 Task: Check for job postings on the  page of ExxonMobil
Action: Mouse moved to (589, 48)
Screenshot: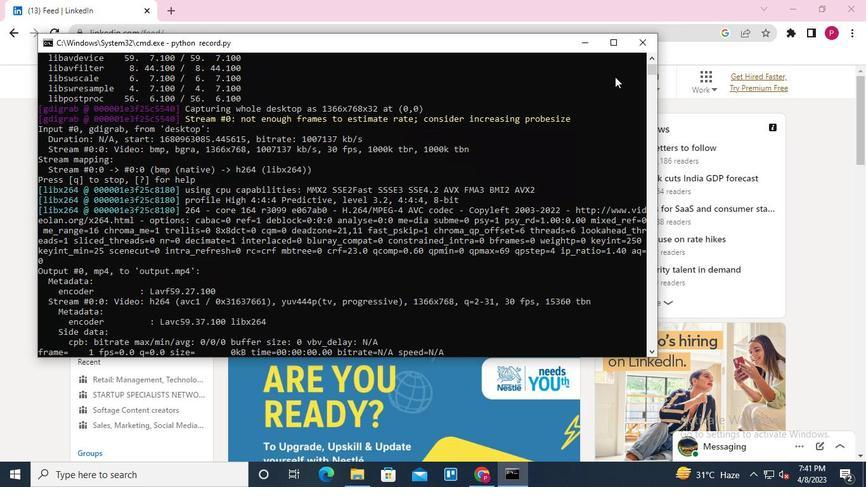 
Action: Mouse pressed left at (589, 48)
Screenshot: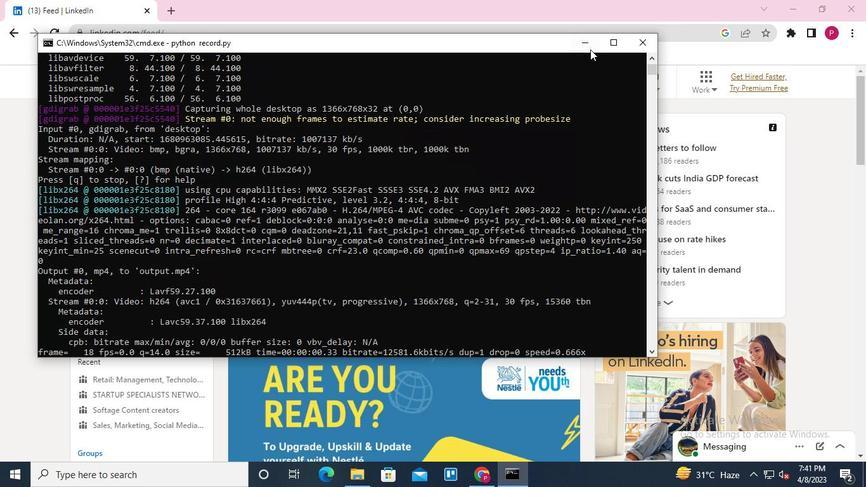 
Action: Mouse moved to (131, 79)
Screenshot: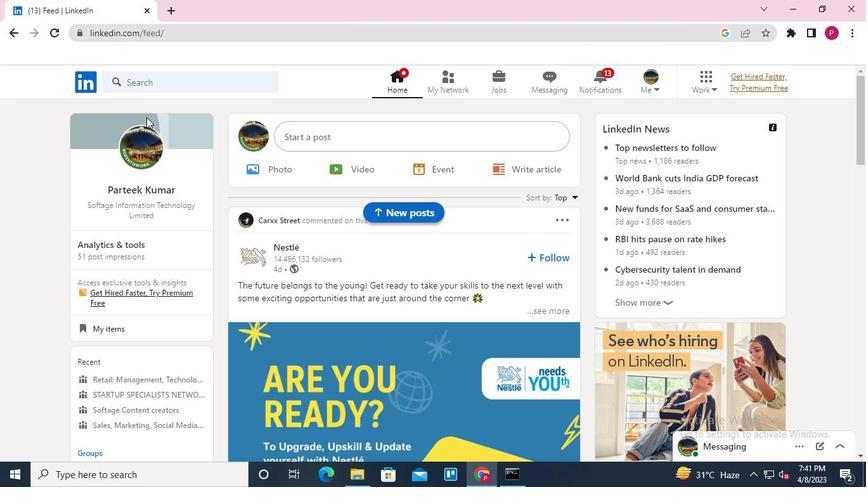 
Action: Mouse pressed left at (131, 79)
Screenshot: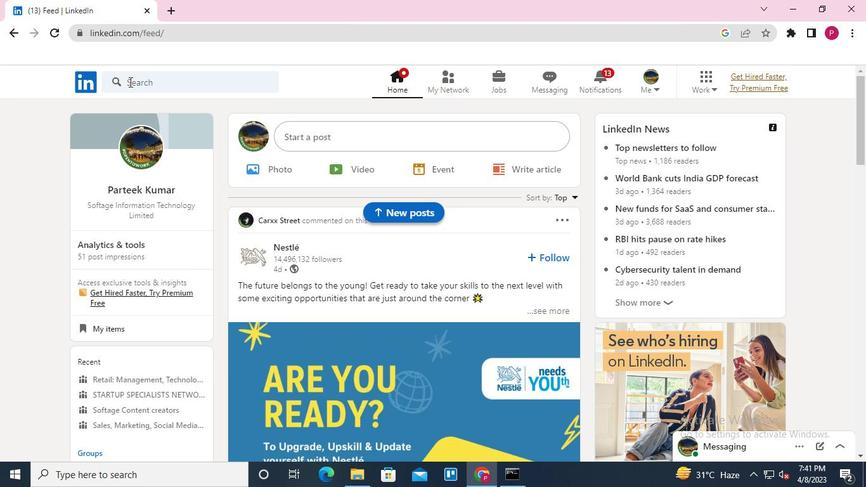 
Action: Mouse moved to (128, 139)
Screenshot: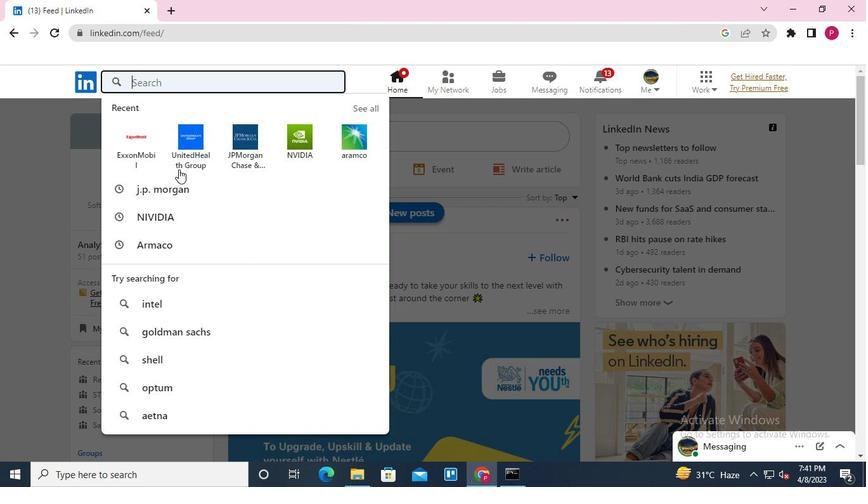 
Action: Mouse pressed left at (128, 139)
Screenshot: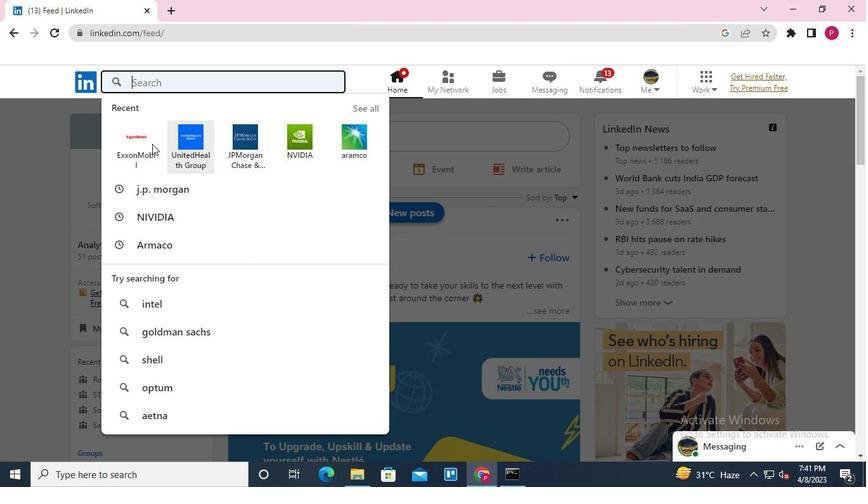 
Action: Mouse moved to (236, 166)
Screenshot: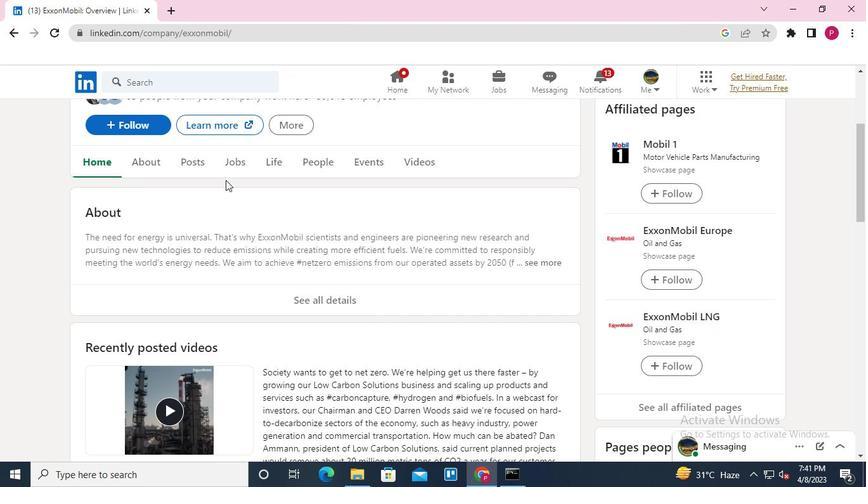 
Action: Mouse pressed left at (236, 166)
Screenshot: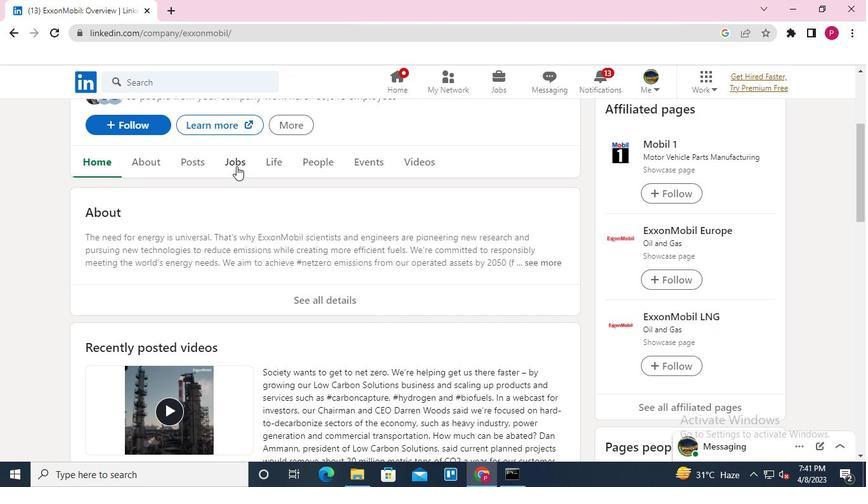 
Action: Mouse moved to (323, 260)
Screenshot: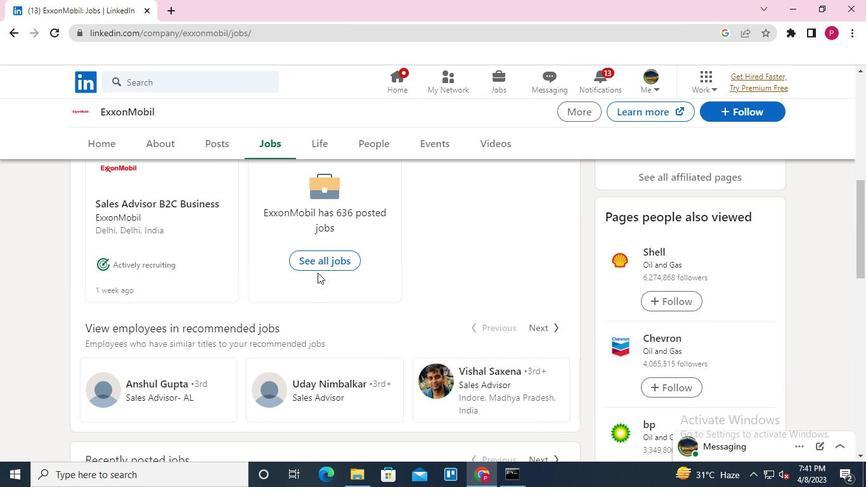 
Action: Mouse pressed left at (323, 260)
Screenshot: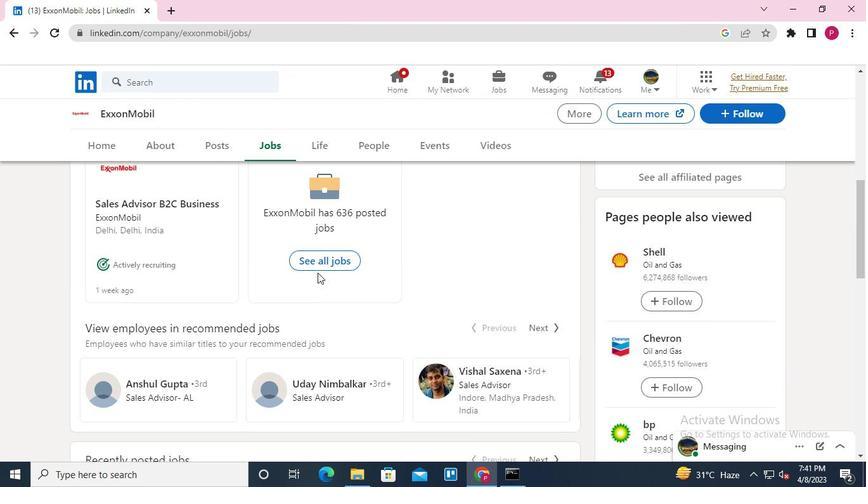 
Action: Mouse moved to (201, 255)
Screenshot: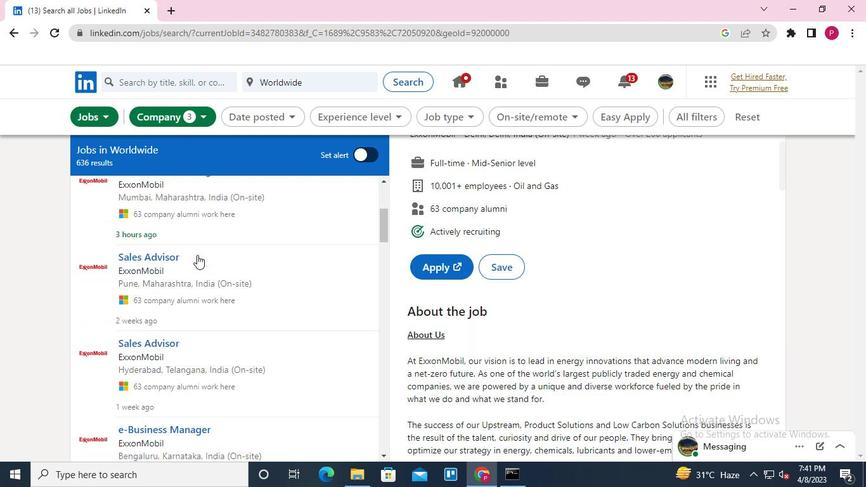 
Action: Keyboard Key.alt_l
Screenshot: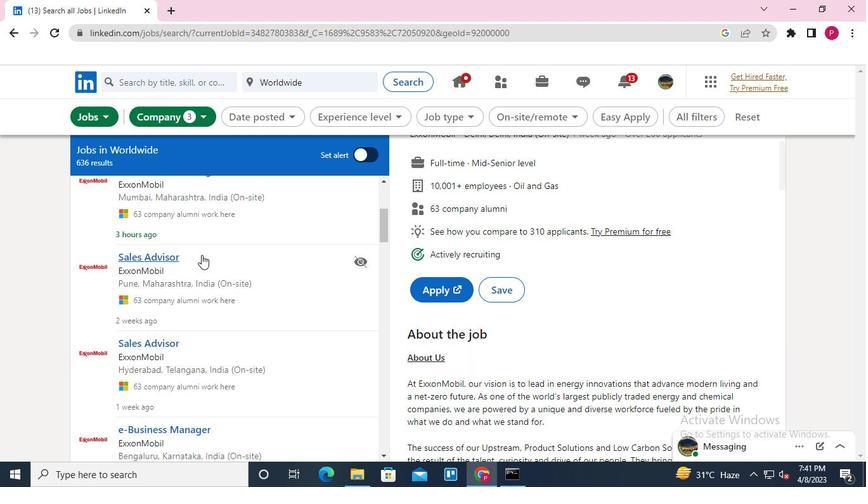 
Action: Keyboard Key.tab
Screenshot: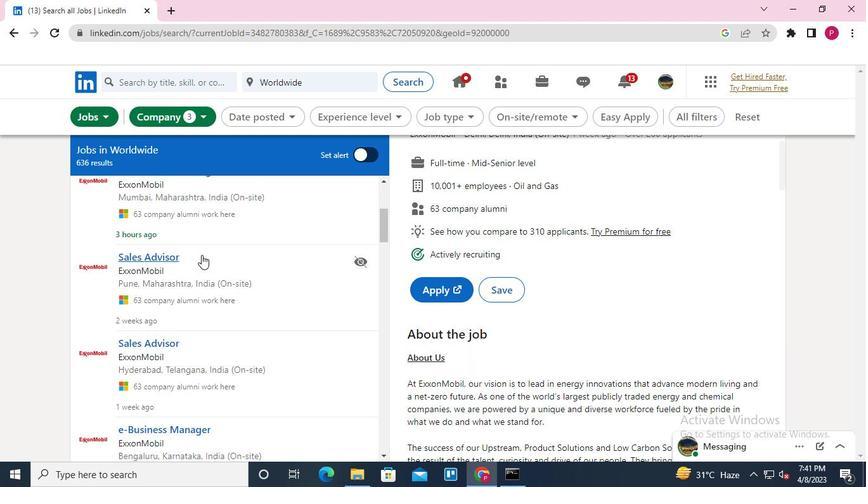 
Action: Mouse moved to (643, 45)
Screenshot: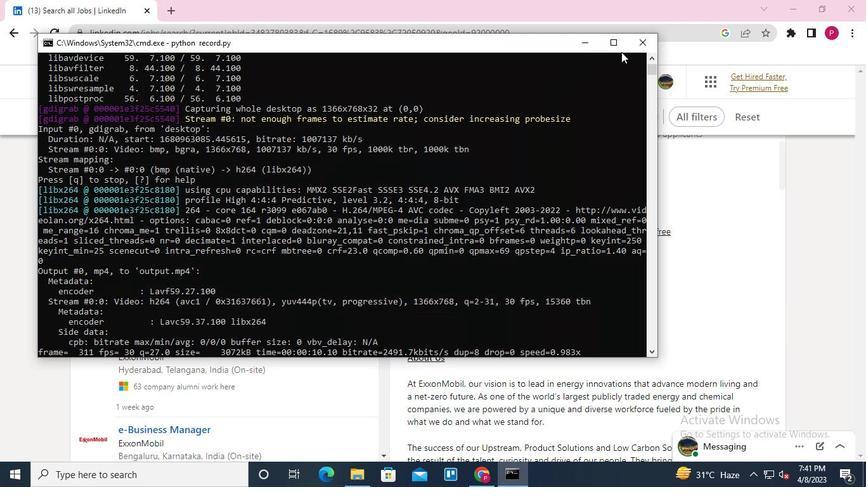 
Action: Mouse pressed left at (643, 45)
Screenshot: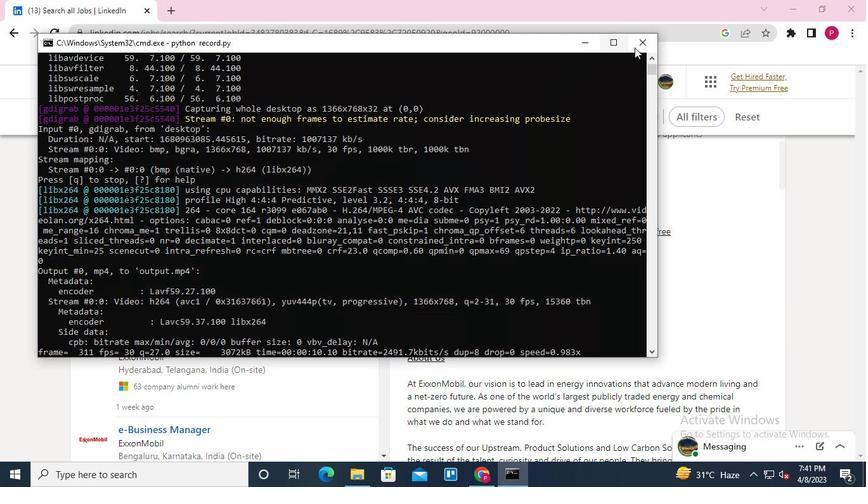 
Action: Mouse moved to (619, 47)
Screenshot: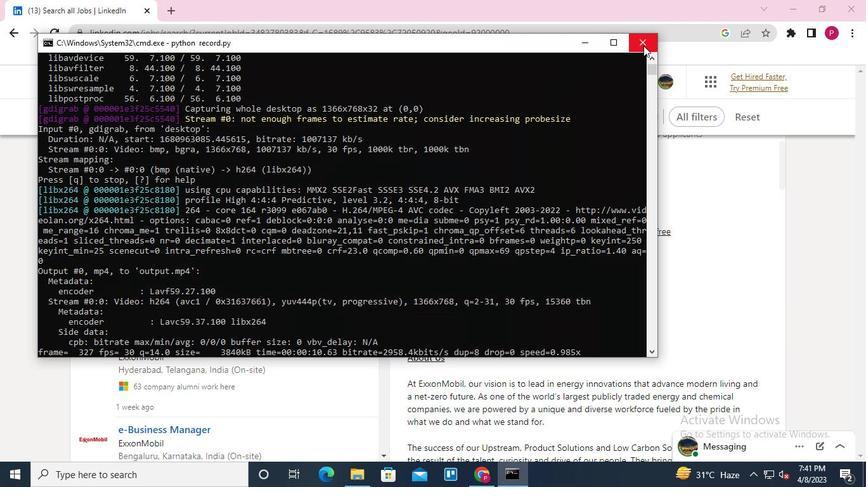 
